 Task: Create a new field with title Stage a blank project AgileMatrix with field type as Single-select and options as Not Started, In Progress and Complete
Action: Mouse moved to (460, 314)
Screenshot: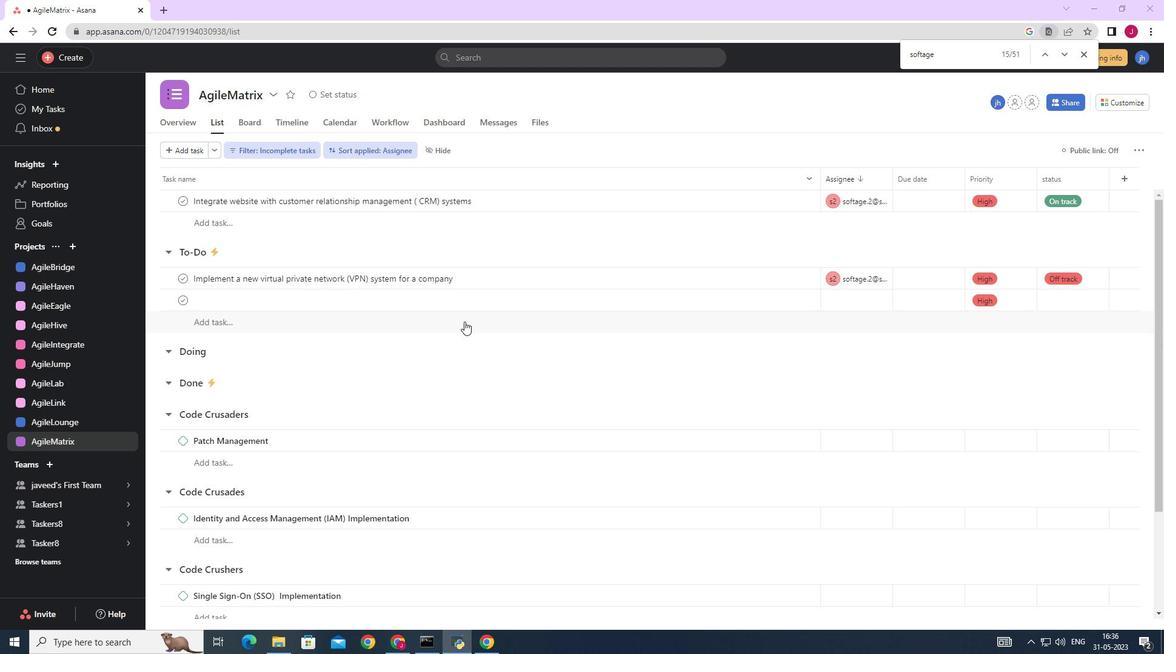
Action: Mouse scrolled (460, 314) with delta (0, 0)
Screenshot: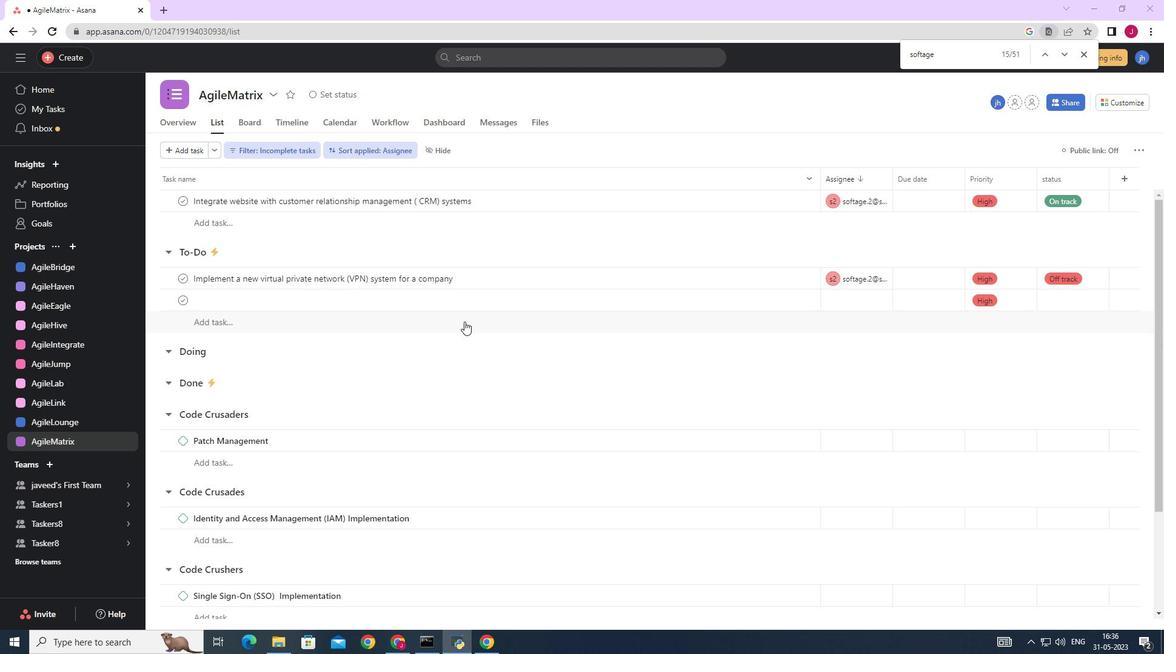 
Action: Mouse moved to (458, 308)
Screenshot: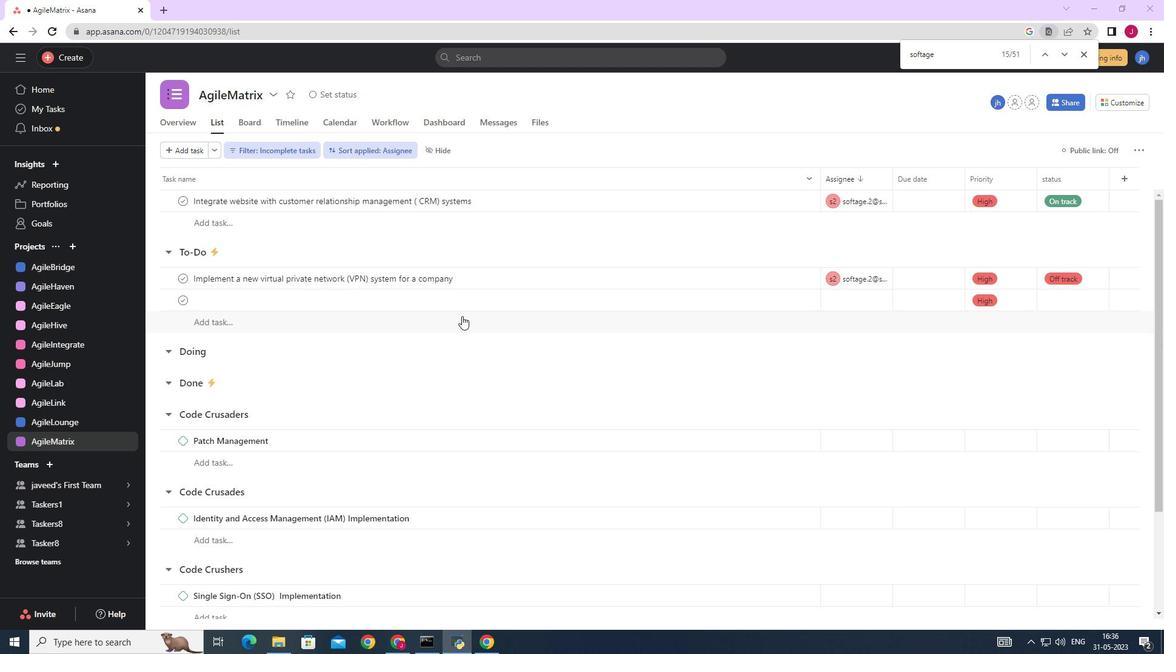 
Action: Mouse scrolled (458, 308) with delta (0, 0)
Screenshot: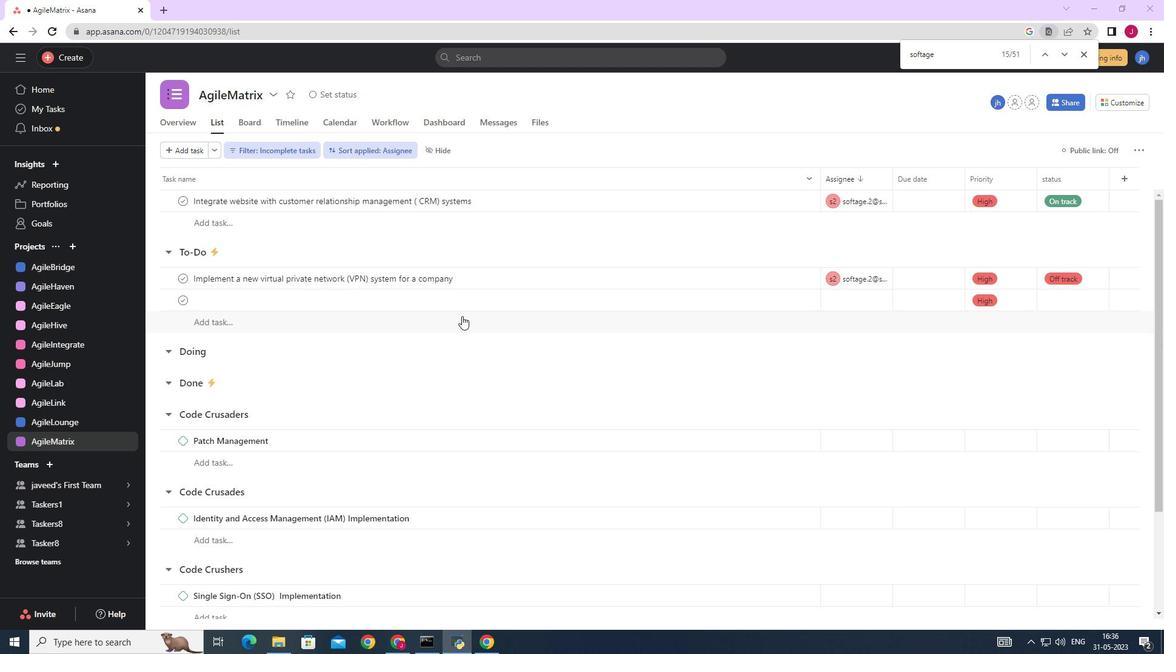 
Action: Mouse moved to (1136, 100)
Screenshot: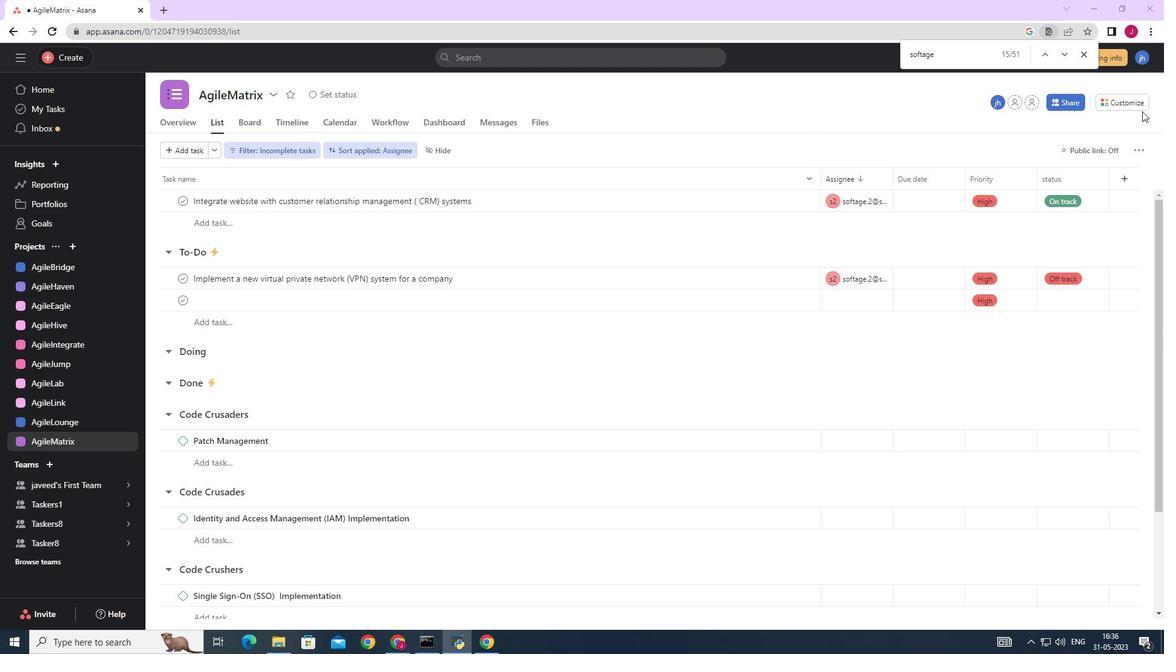 
Action: Mouse pressed left at (1136, 100)
Screenshot: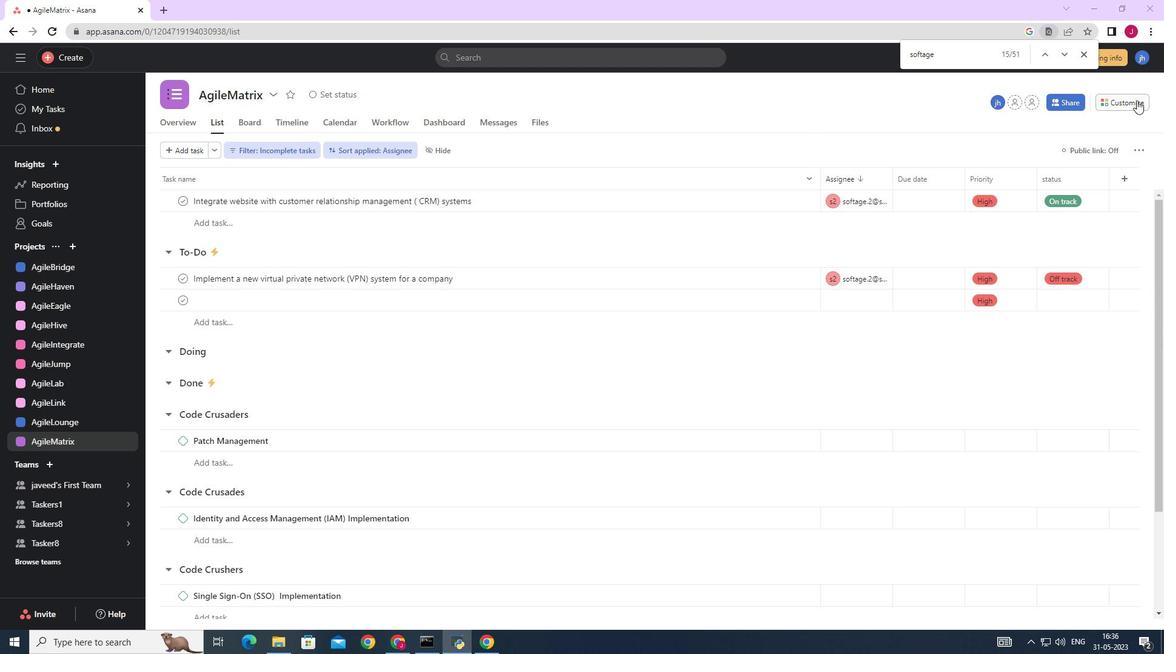 
Action: Mouse moved to (989, 240)
Screenshot: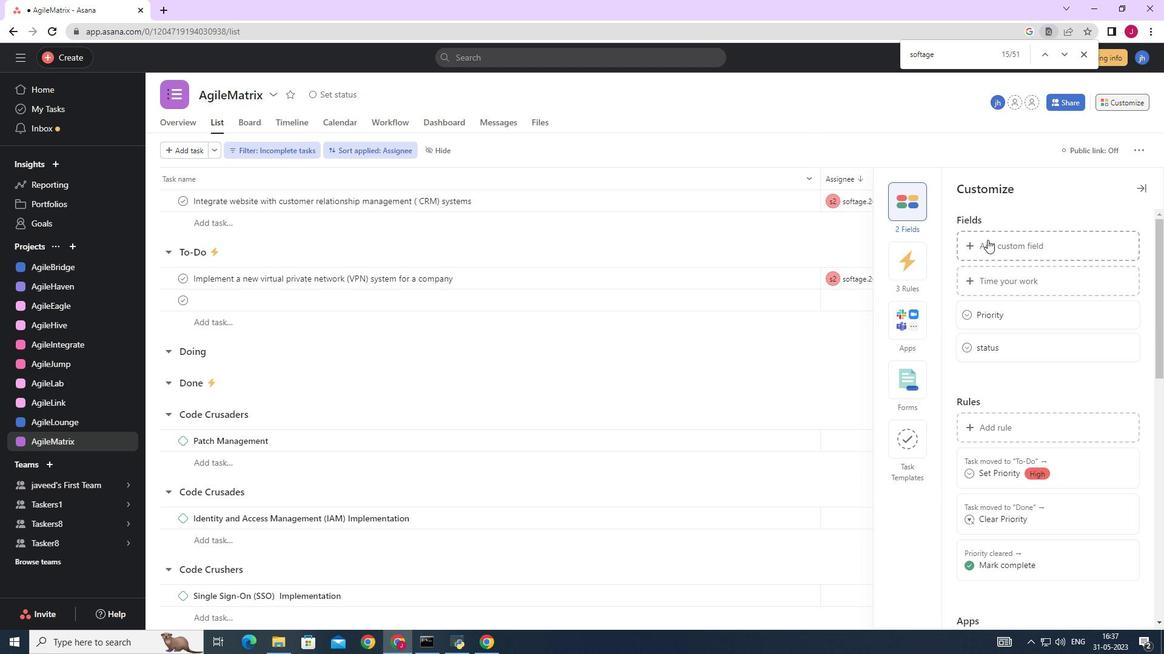 
Action: Mouse pressed left at (989, 240)
Screenshot: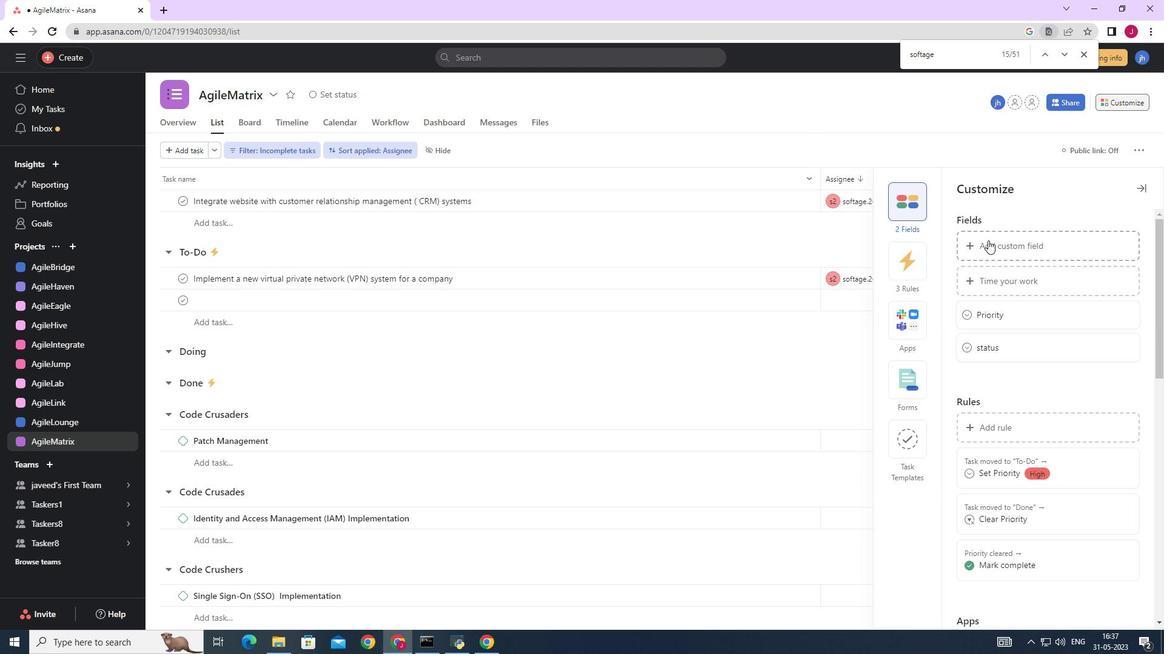 
Action: Mouse moved to (497, 184)
Screenshot: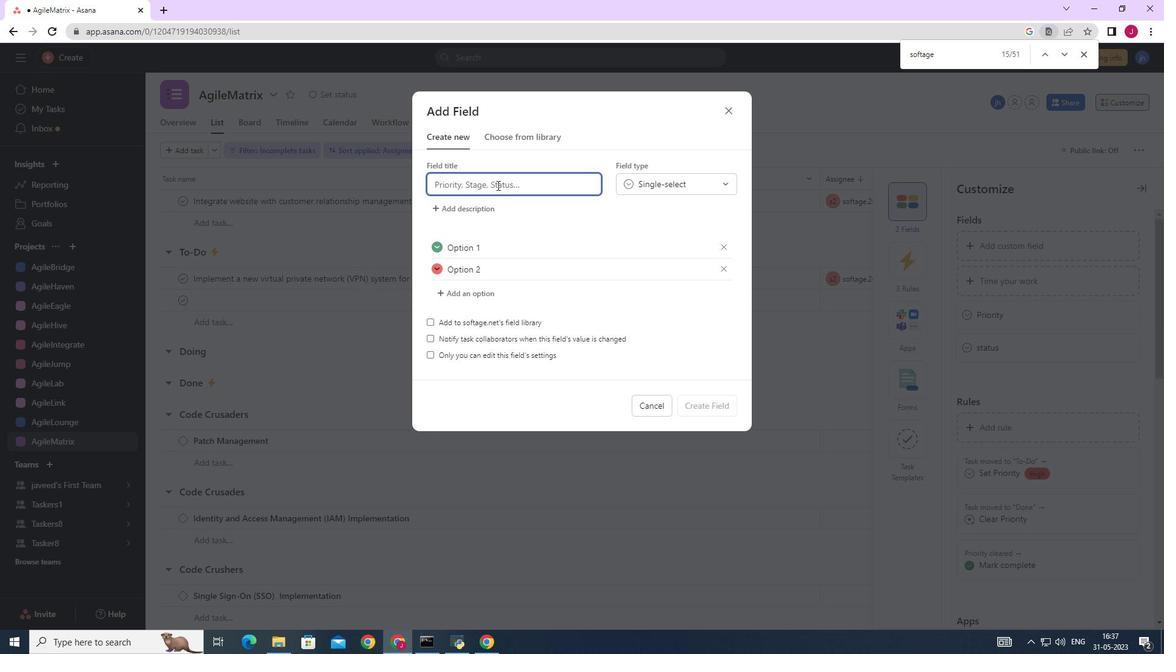 
Action: Mouse pressed left at (497, 184)
Screenshot: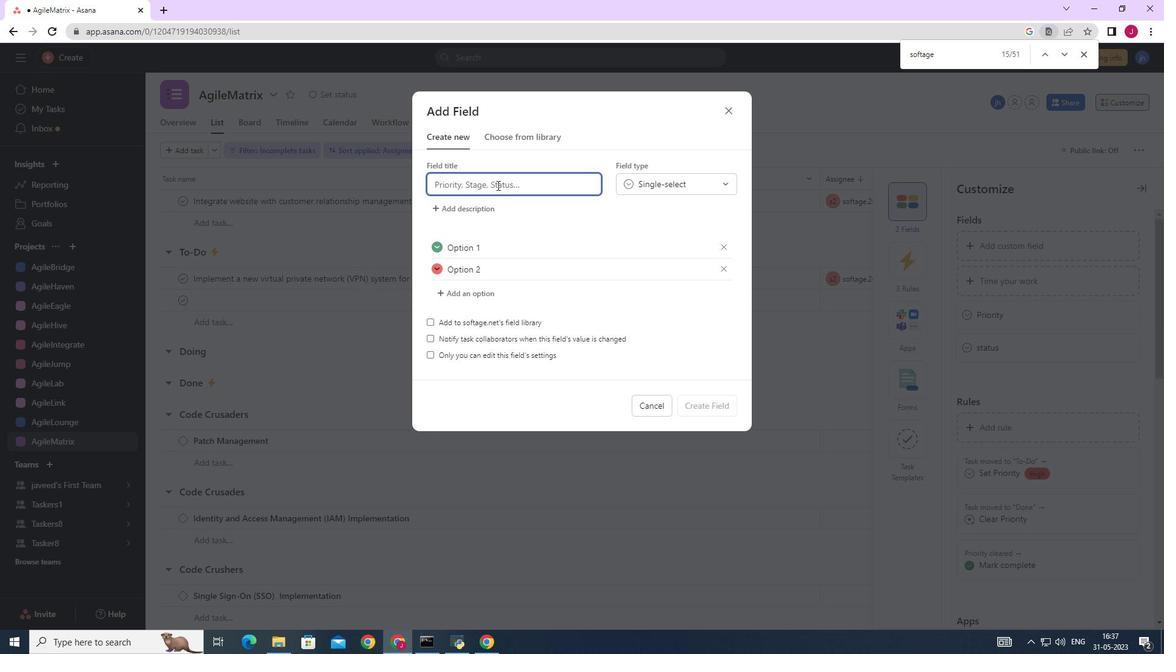 
Action: Key pressed <Key.caps_lock>S<Key.caps_lock>tage<Key.space>a<Key.space>blank<Key.space>project<Key.space><Key.caps_lock>A<Key.caps_lock>gile<Key.caps_lock>M<Key.caps_lock>atrix
Screenshot: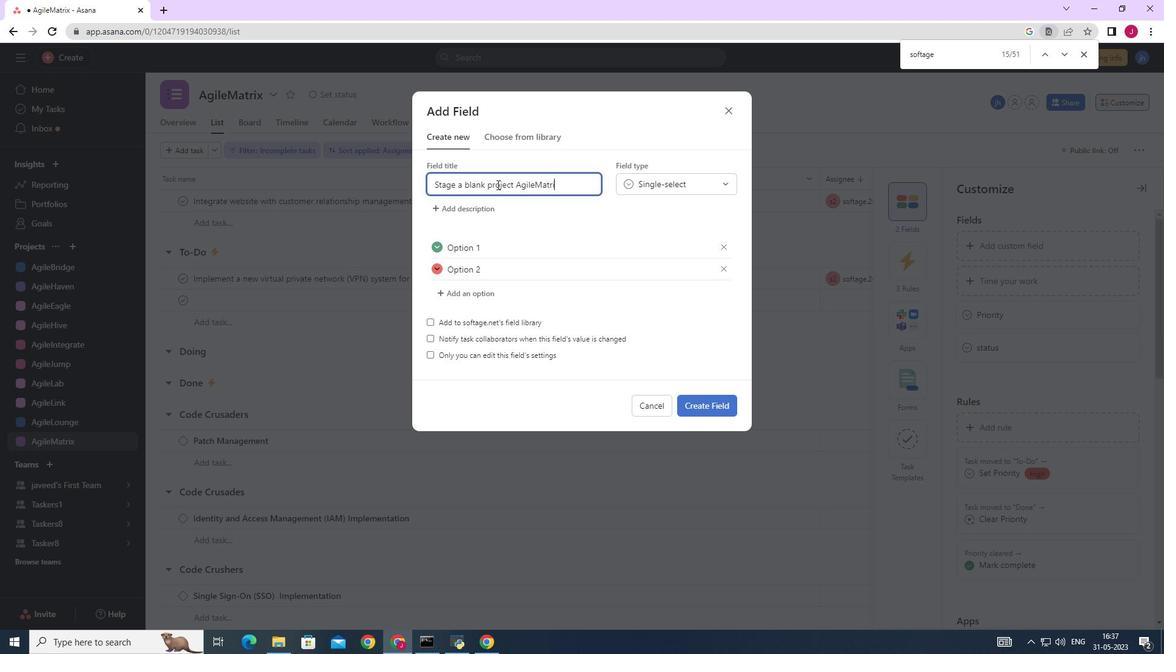 
Action: Mouse moved to (723, 246)
Screenshot: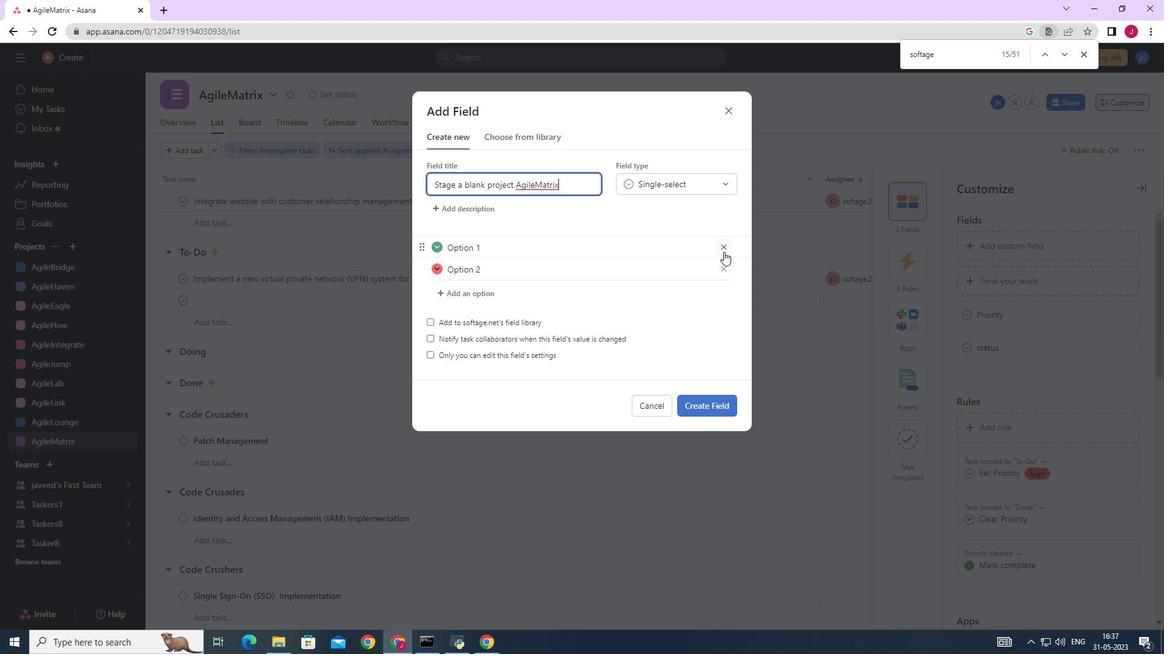 
Action: Mouse pressed left at (723, 246)
Screenshot: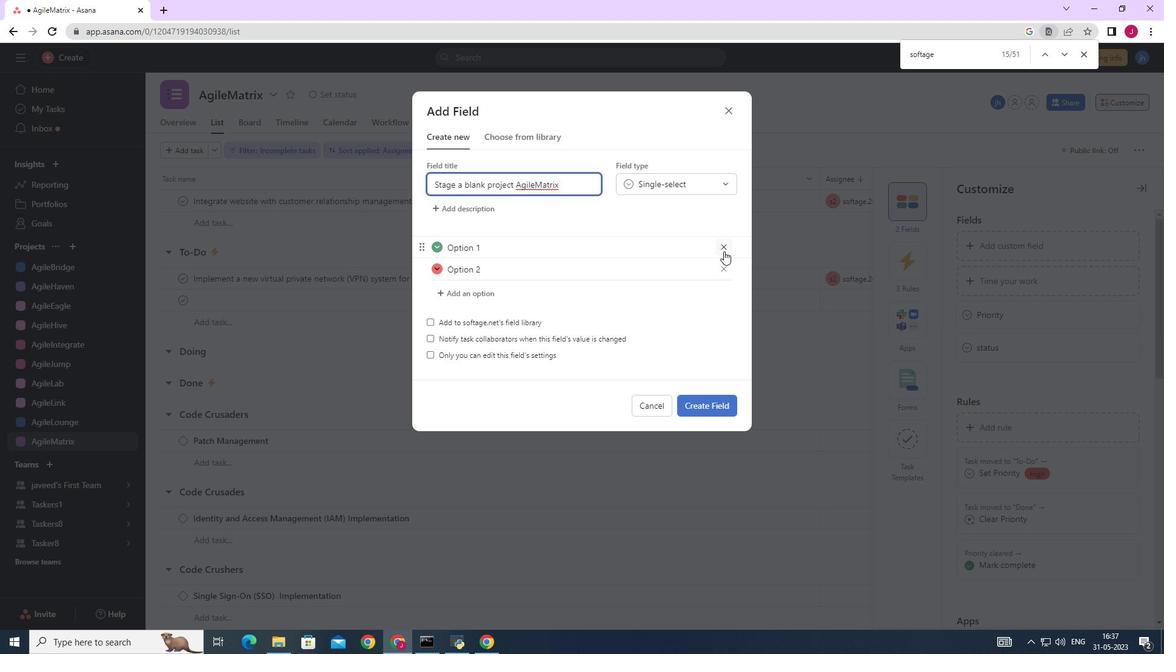 
Action: Mouse moved to (722, 246)
Screenshot: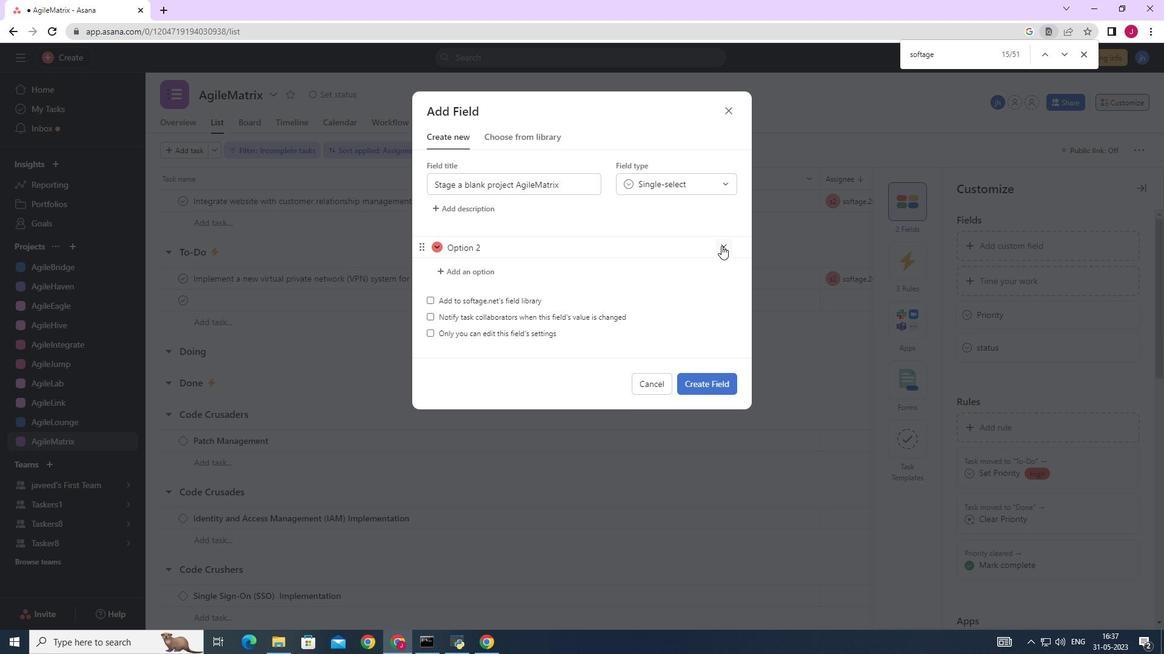 
Action: Mouse pressed left at (722, 246)
Screenshot: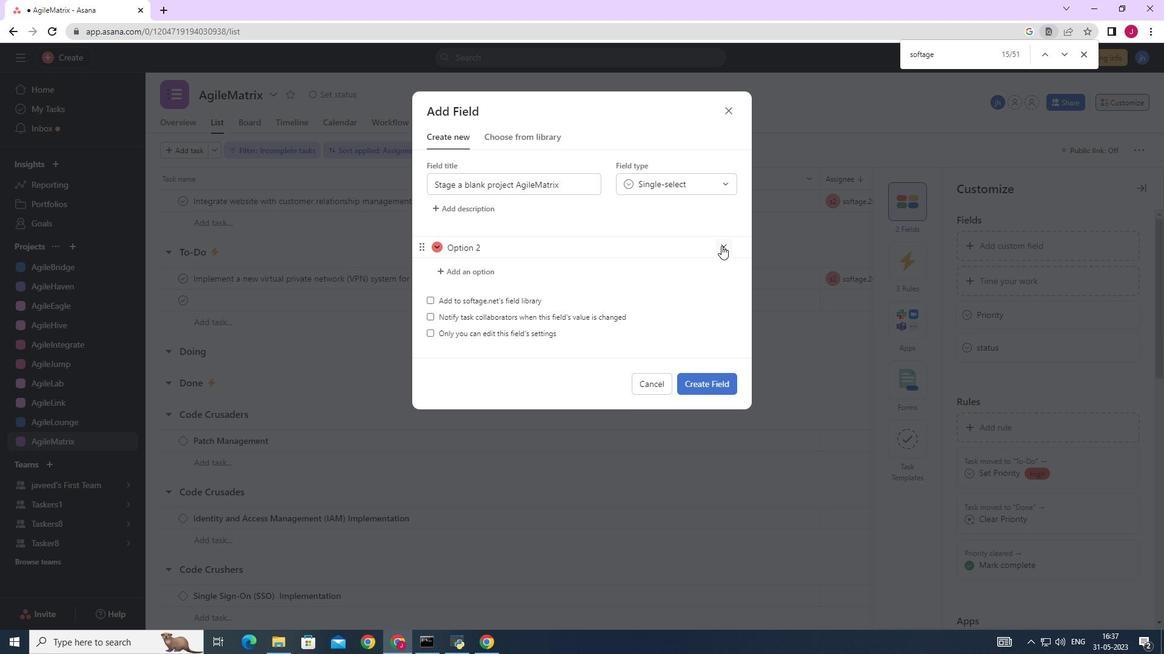 
Action: Mouse moved to (532, 247)
Screenshot: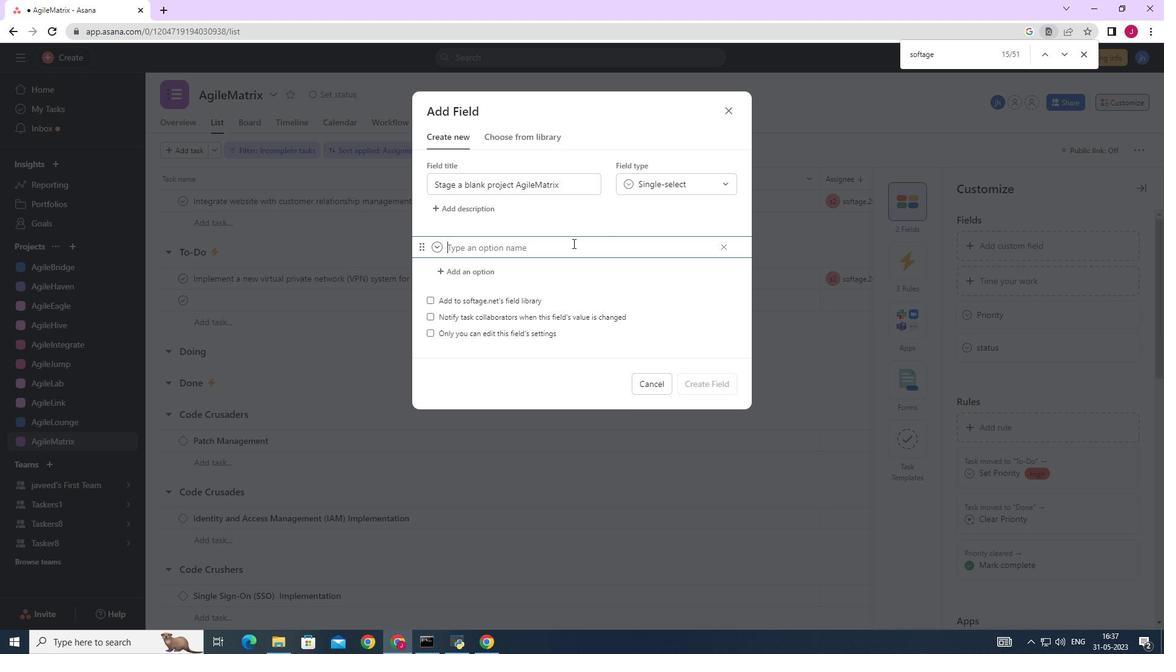 
Action: Key pressed <Key.caps_lock>N<Key.caps_lock>ot<Key.space>started<Key.space><Key.enter>in<Key.space>progress<Key.enter>complete<Key.enter>
Screenshot: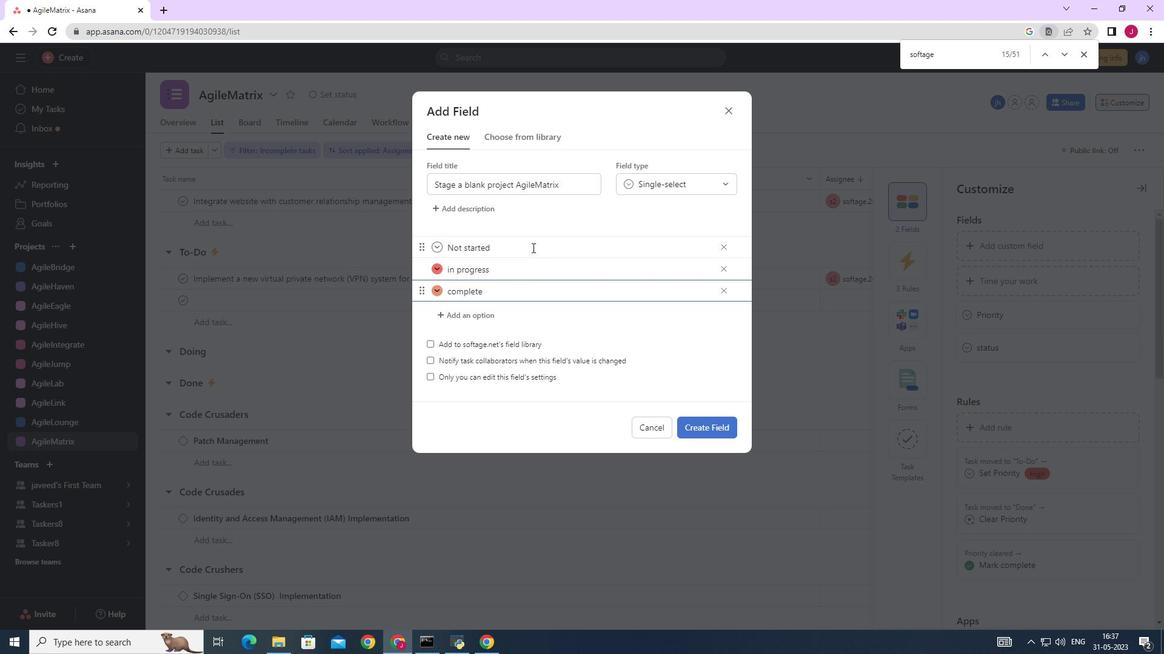 
Action: Mouse moved to (437, 247)
Screenshot: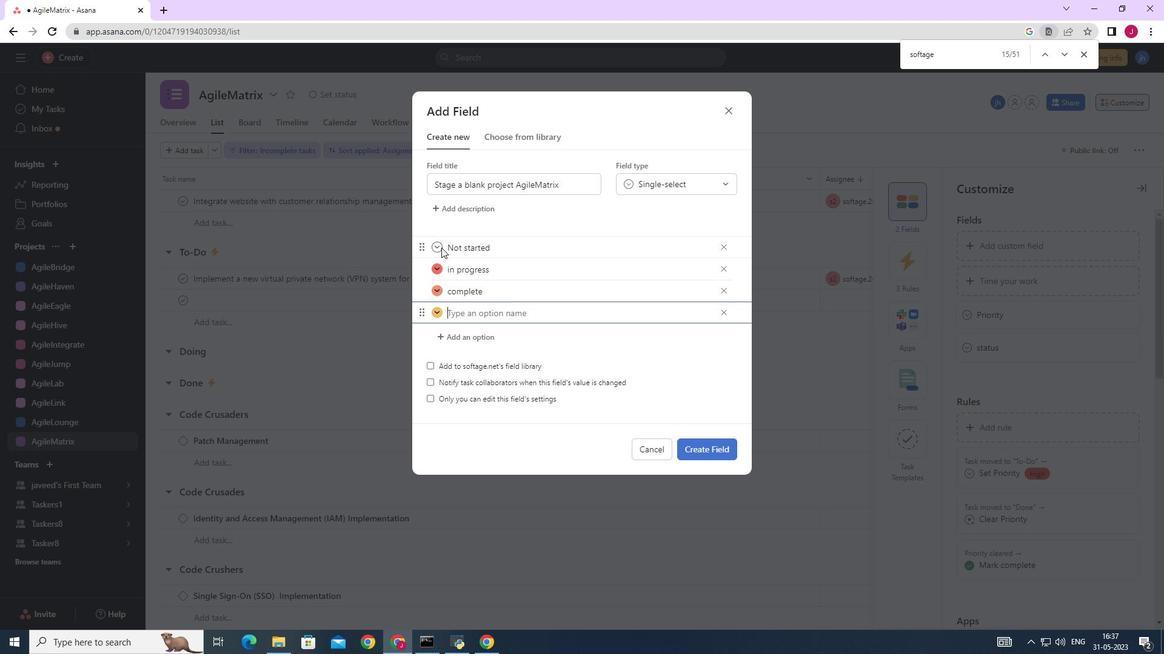 
Action: Mouse pressed left at (437, 247)
Screenshot: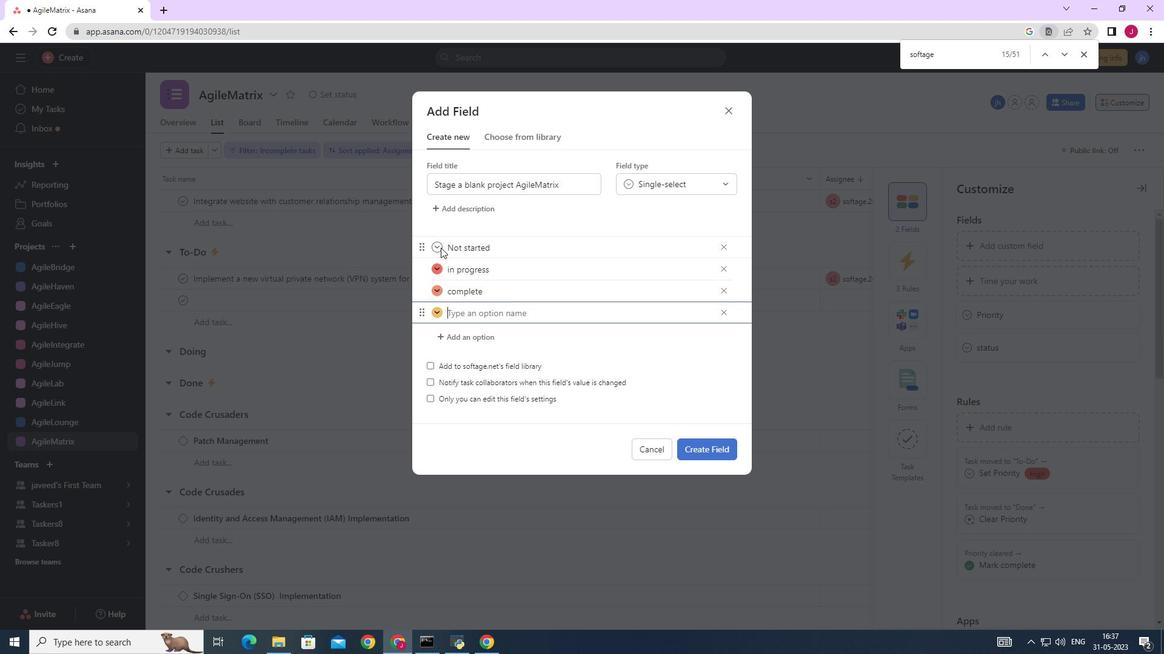 
Action: Mouse moved to (429, 263)
Screenshot: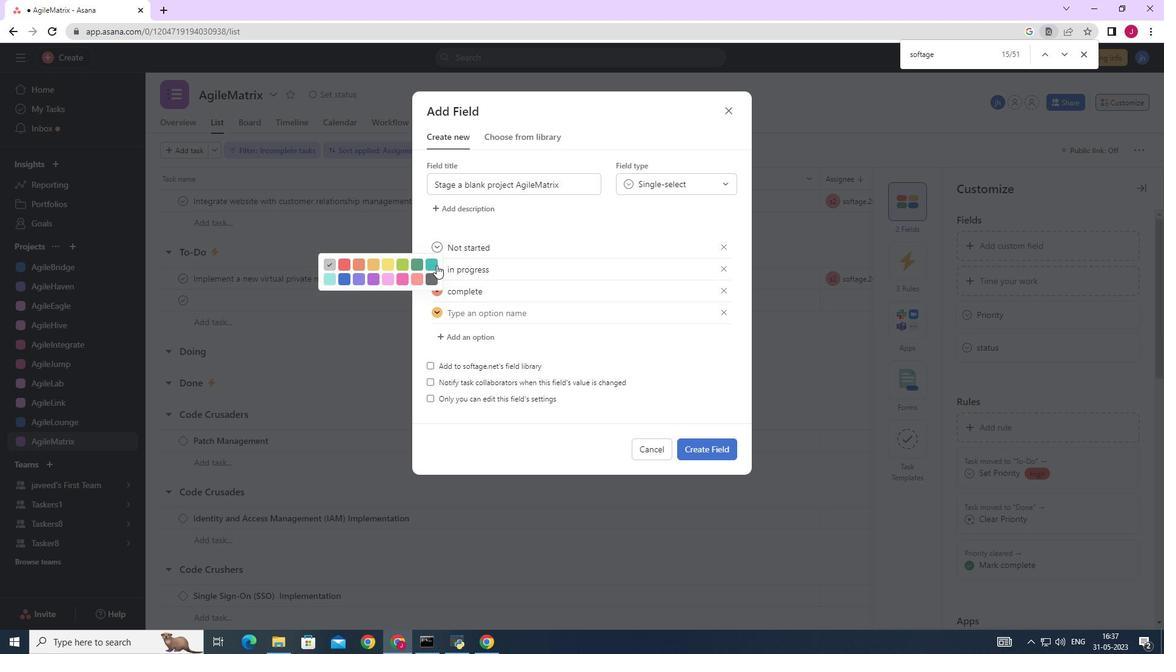 
Action: Mouse pressed left at (429, 263)
Screenshot: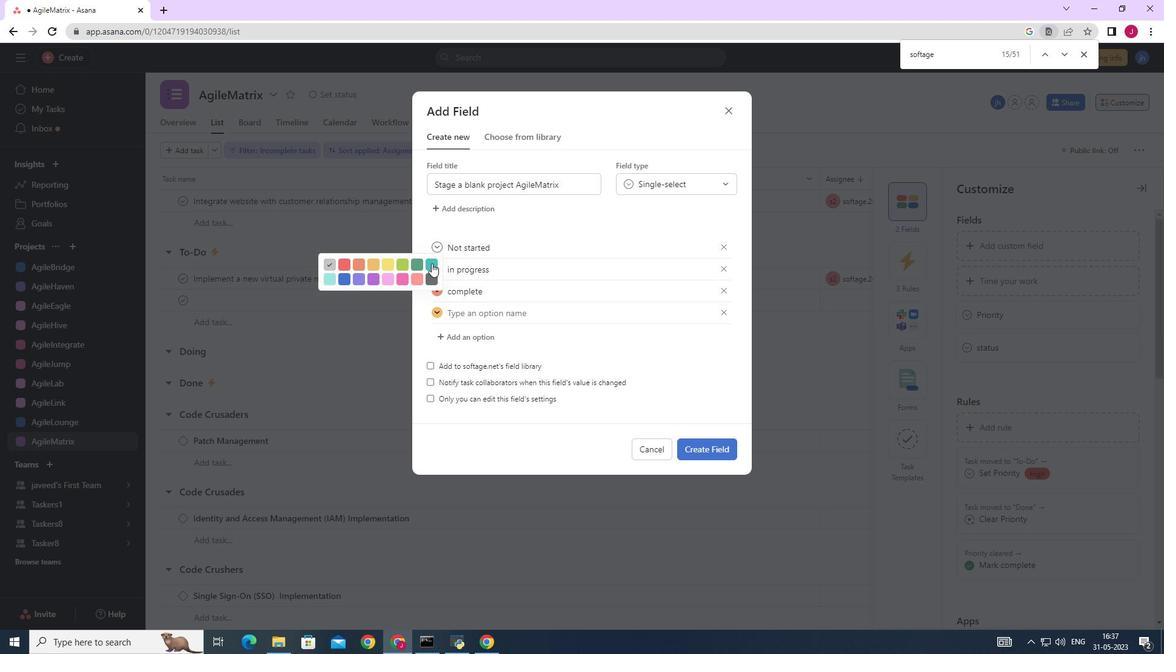 
Action: Mouse moved to (708, 186)
Screenshot: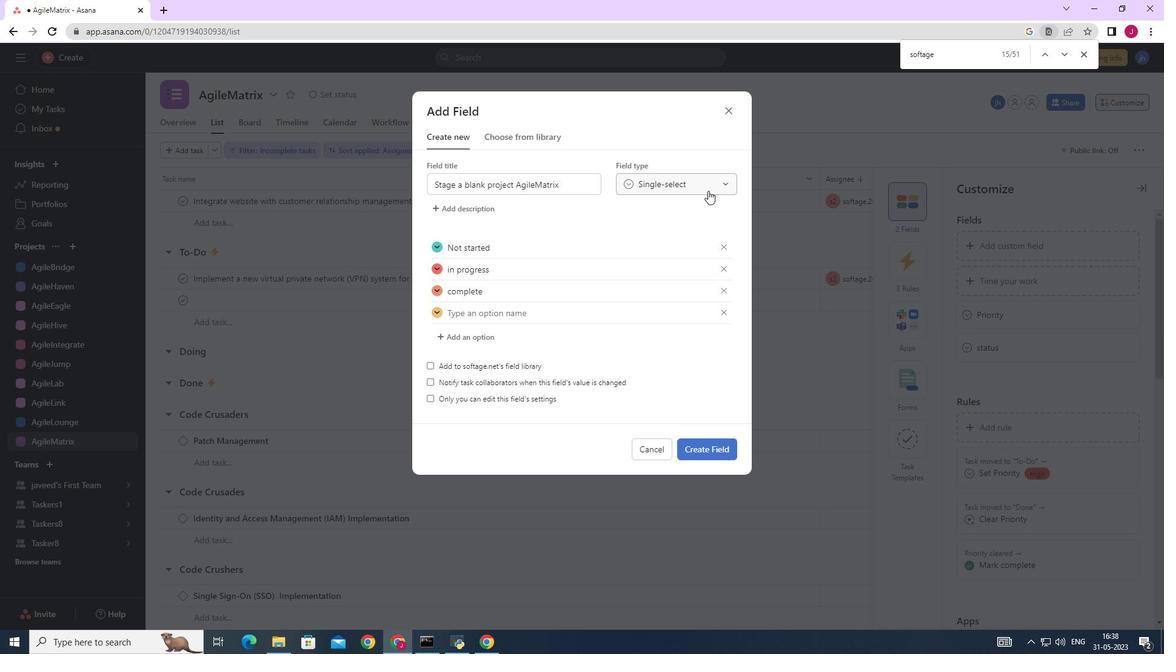 
Action: Mouse pressed left at (708, 186)
Screenshot: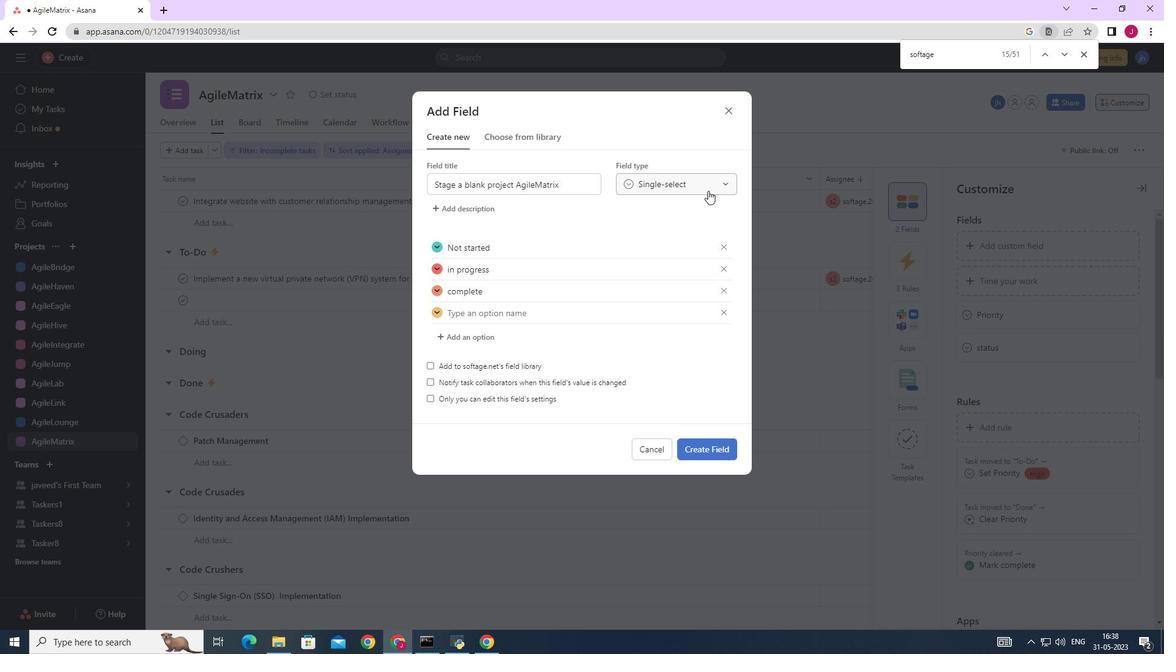 
Action: Mouse moved to (673, 207)
Screenshot: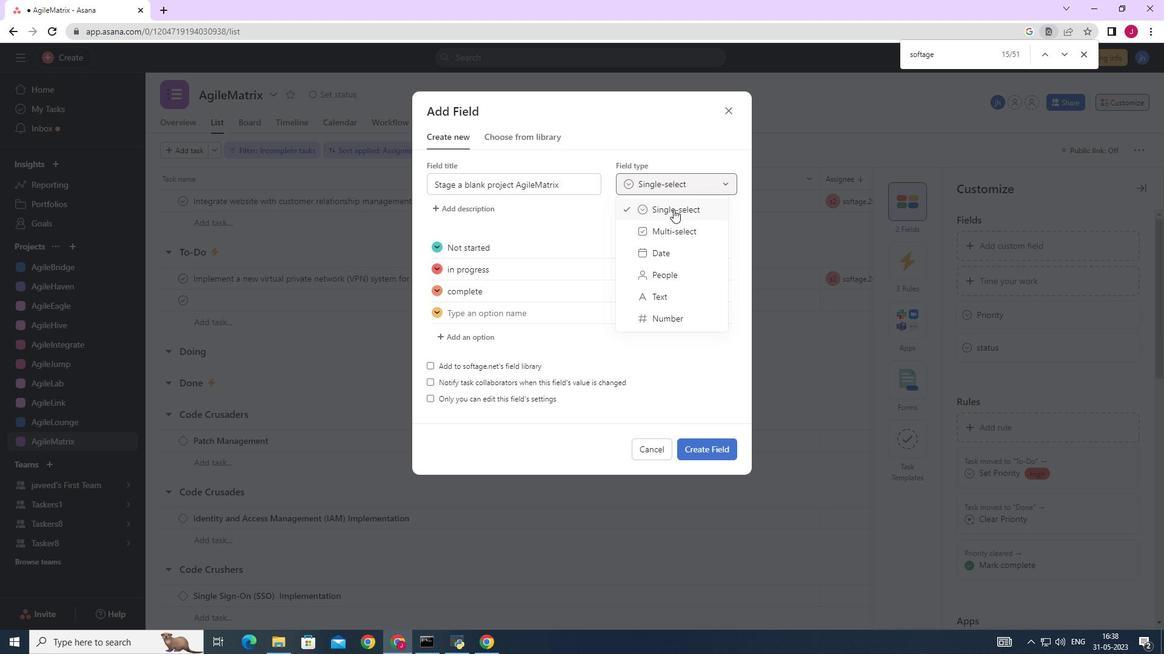 
Action: Mouse pressed left at (673, 207)
Screenshot: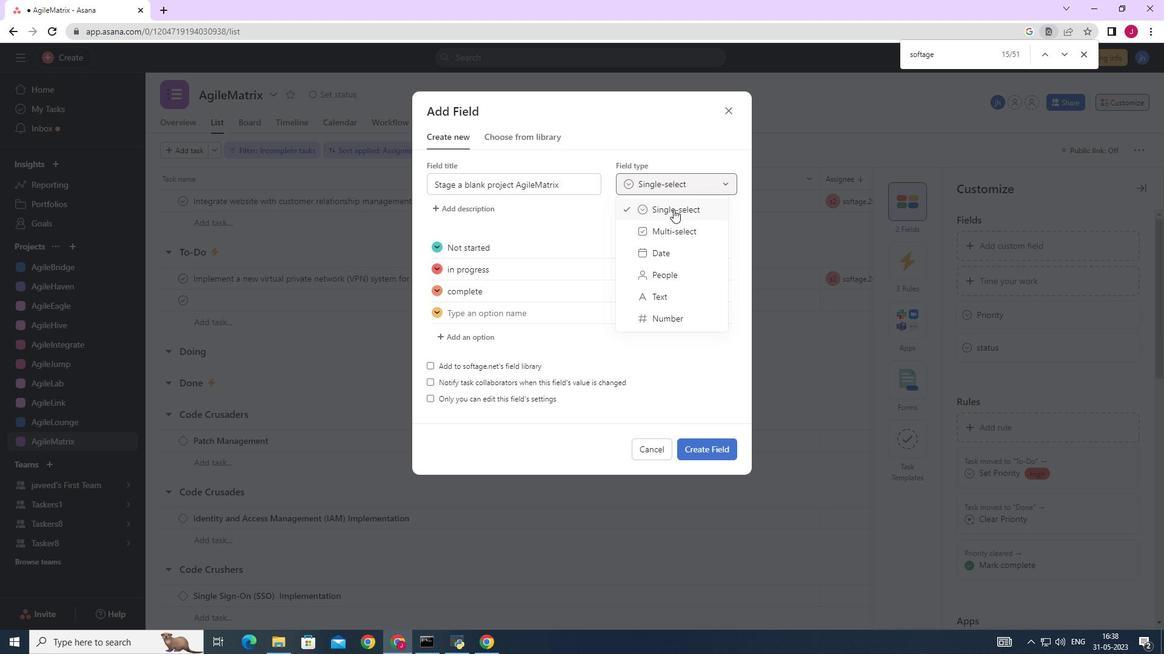 
Action: Mouse moved to (712, 449)
Screenshot: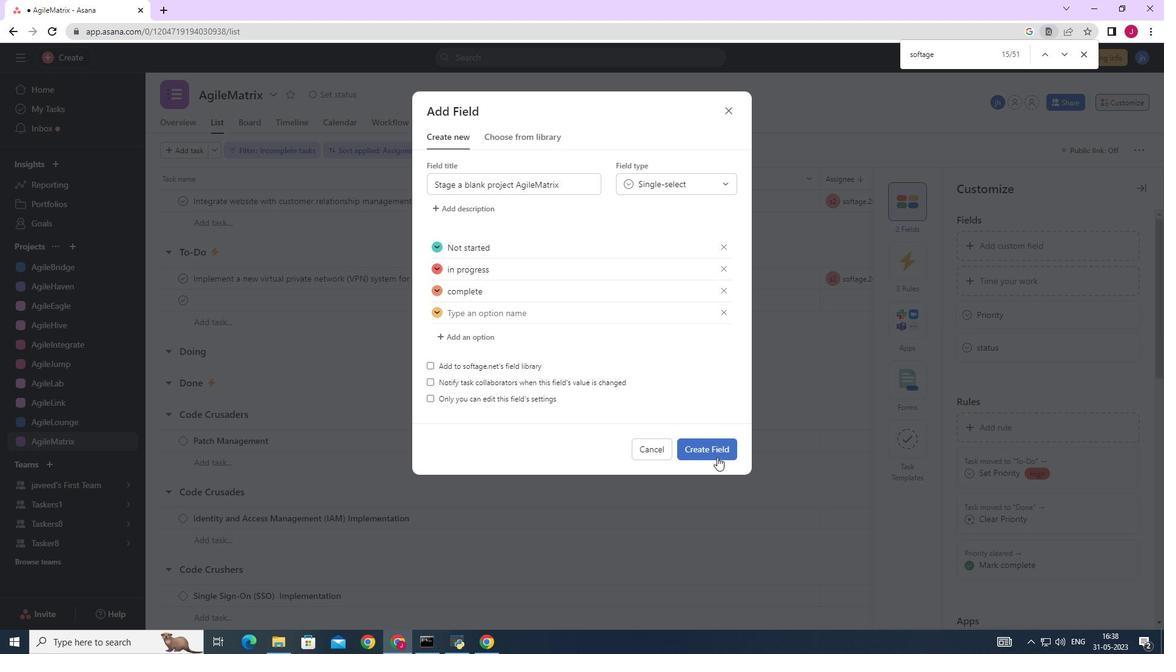 
Action: Mouse pressed left at (712, 449)
Screenshot: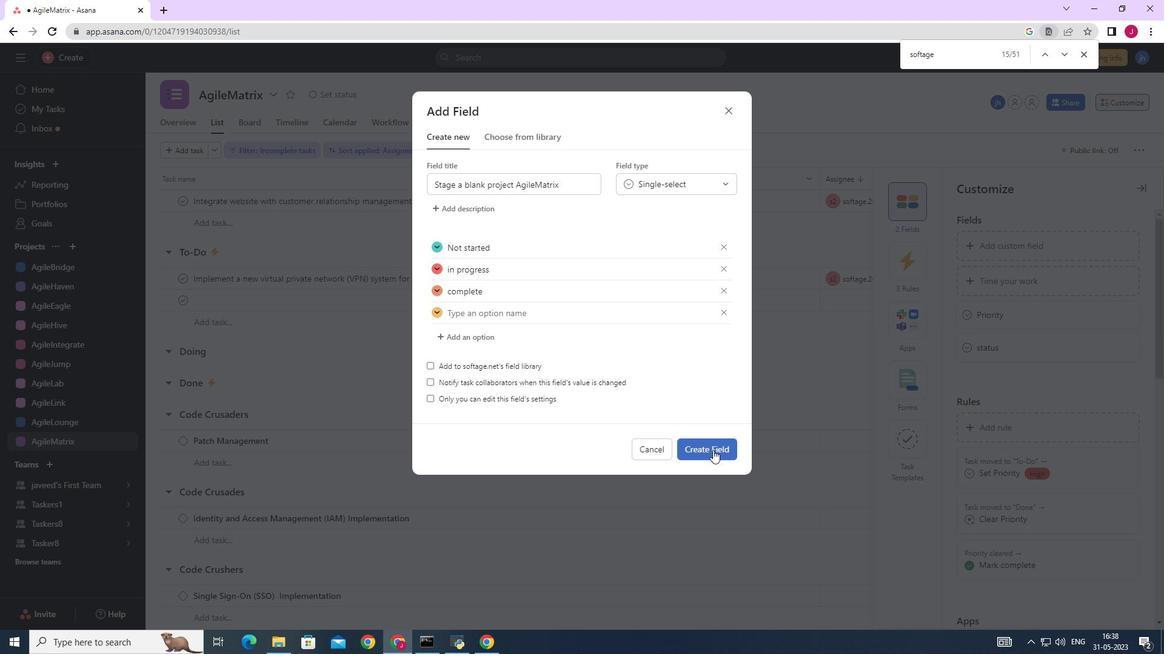 
Action: Mouse moved to (703, 437)
Screenshot: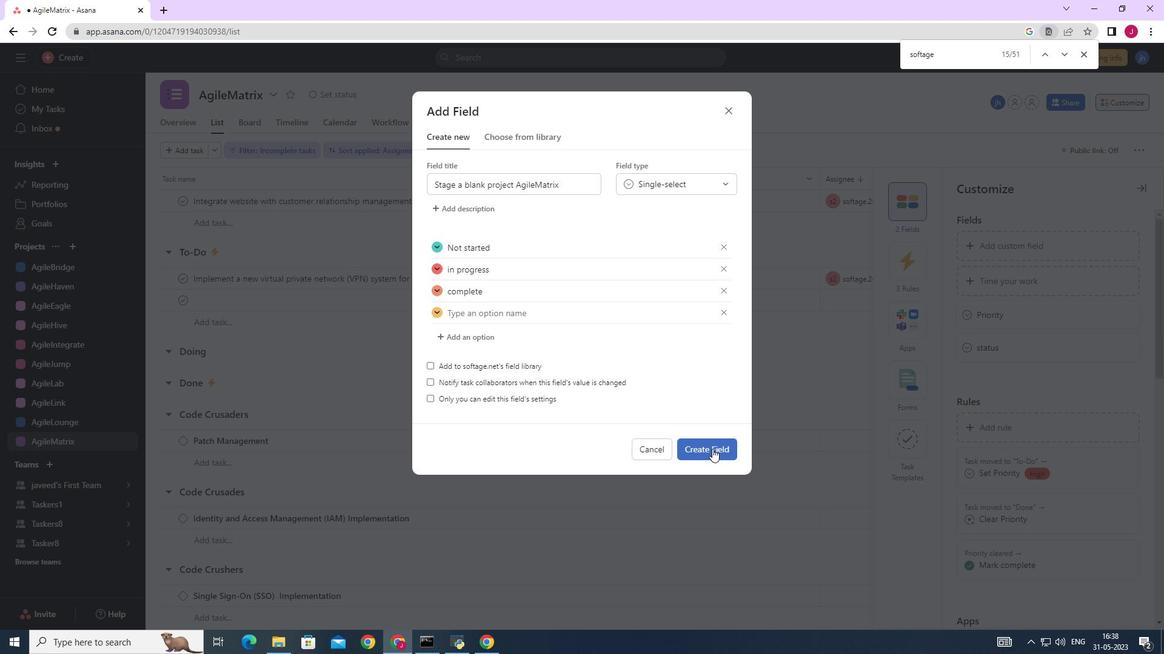 
